 Task: Add Sprouts Organic Raspberry Fruit Spread to the cart.
Action: Mouse moved to (899, 307)
Screenshot: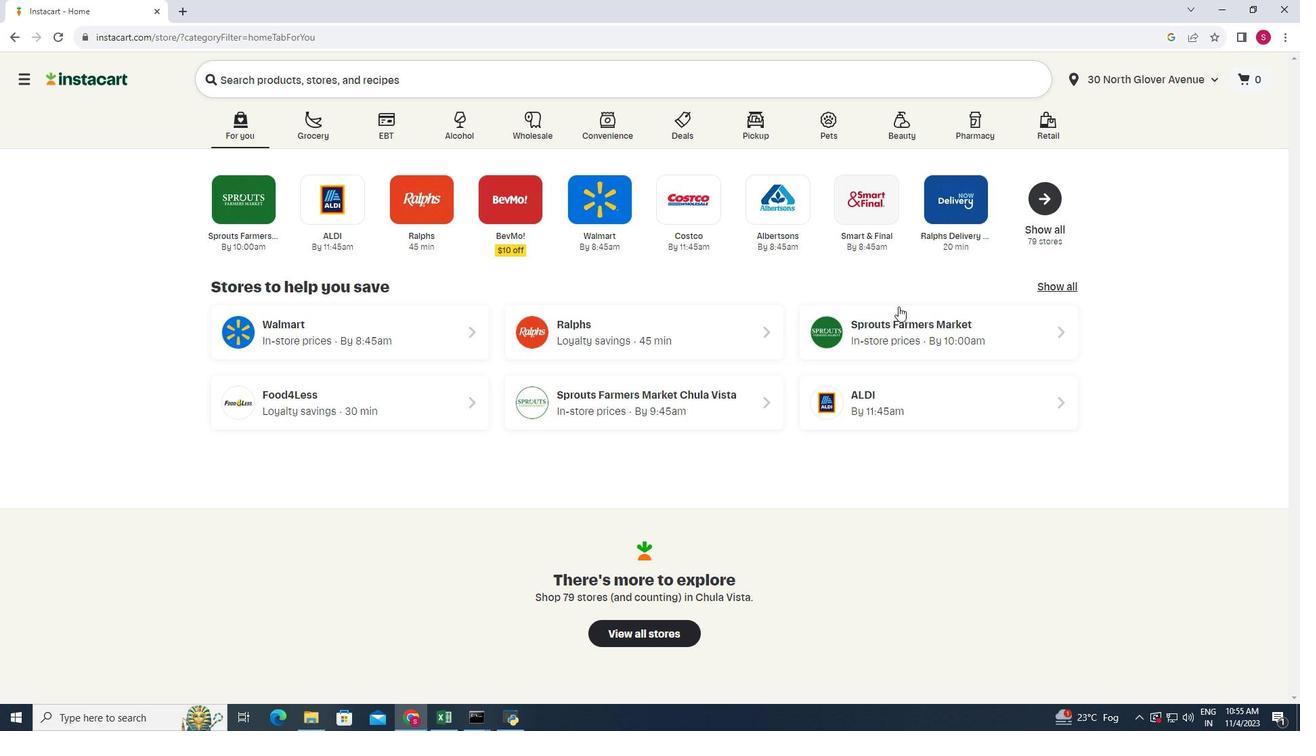 
Action: Mouse pressed left at (899, 307)
Screenshot: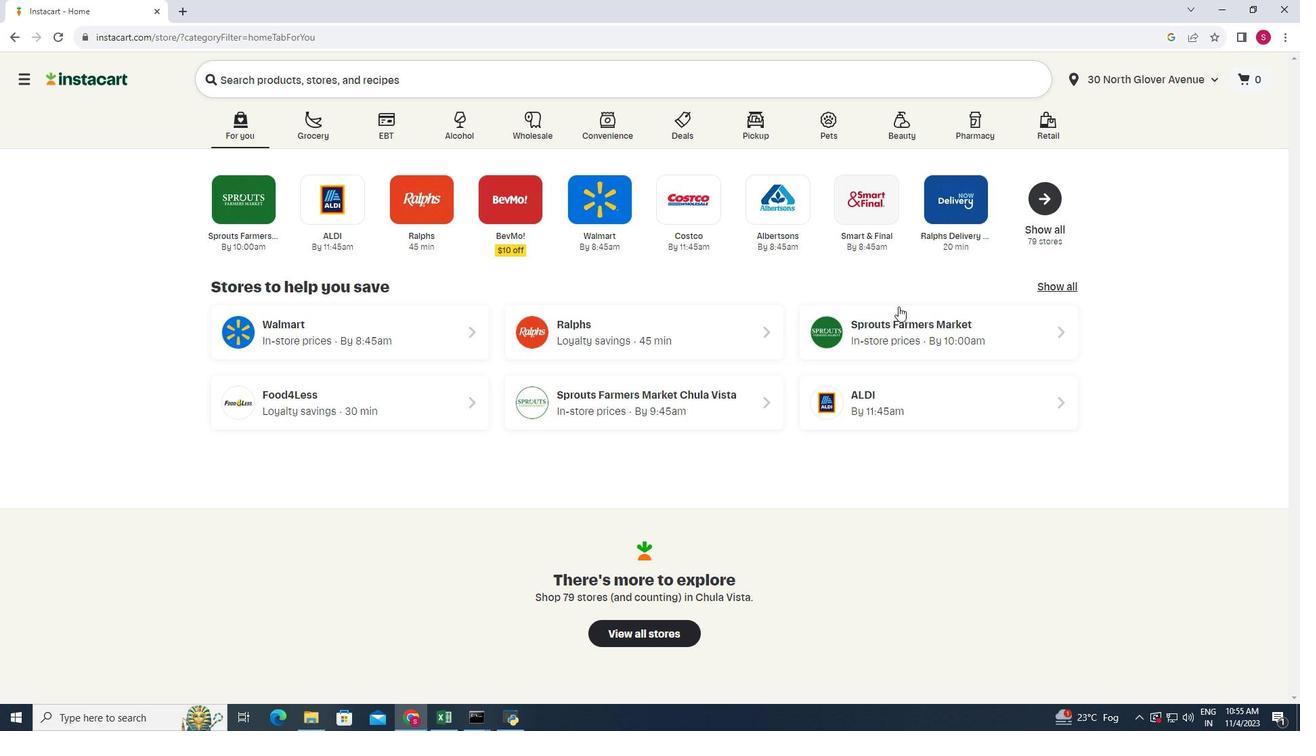 
Action: Mouse moved to (70, 304)
Screenshot: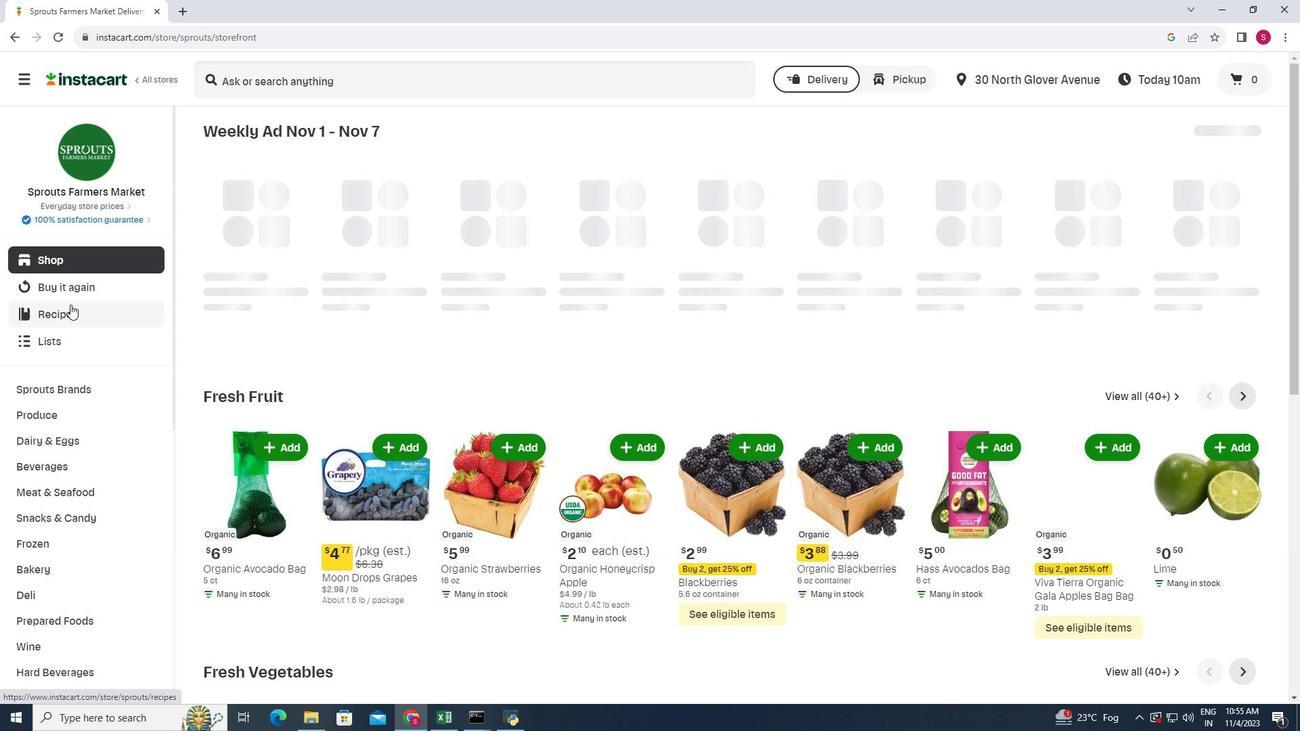 
Action: Mouse scrolled (70, 304) with delta (0, 0)
Screenshot: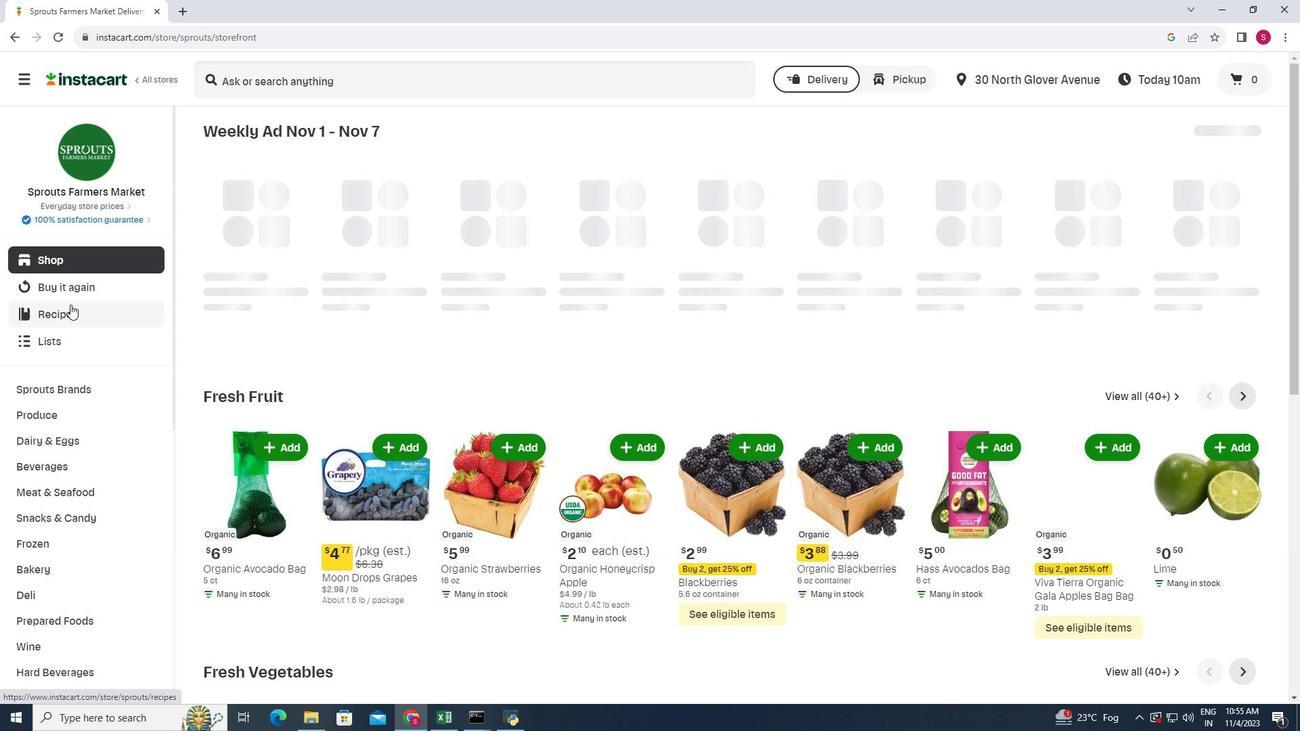 
Action: Mouse moved to (71, 305)
Screenshot: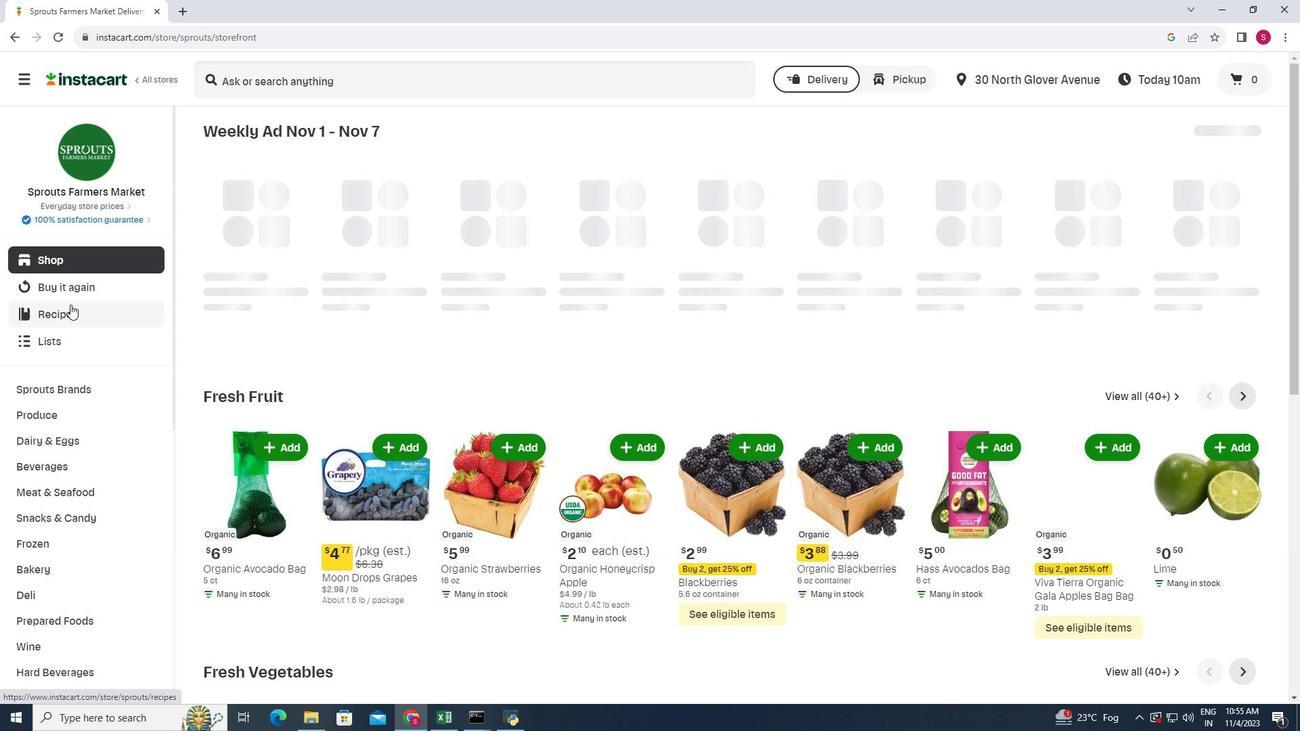 
Action: Mouse scrolled (71, 304) with delta (0, 0)
Screenshot: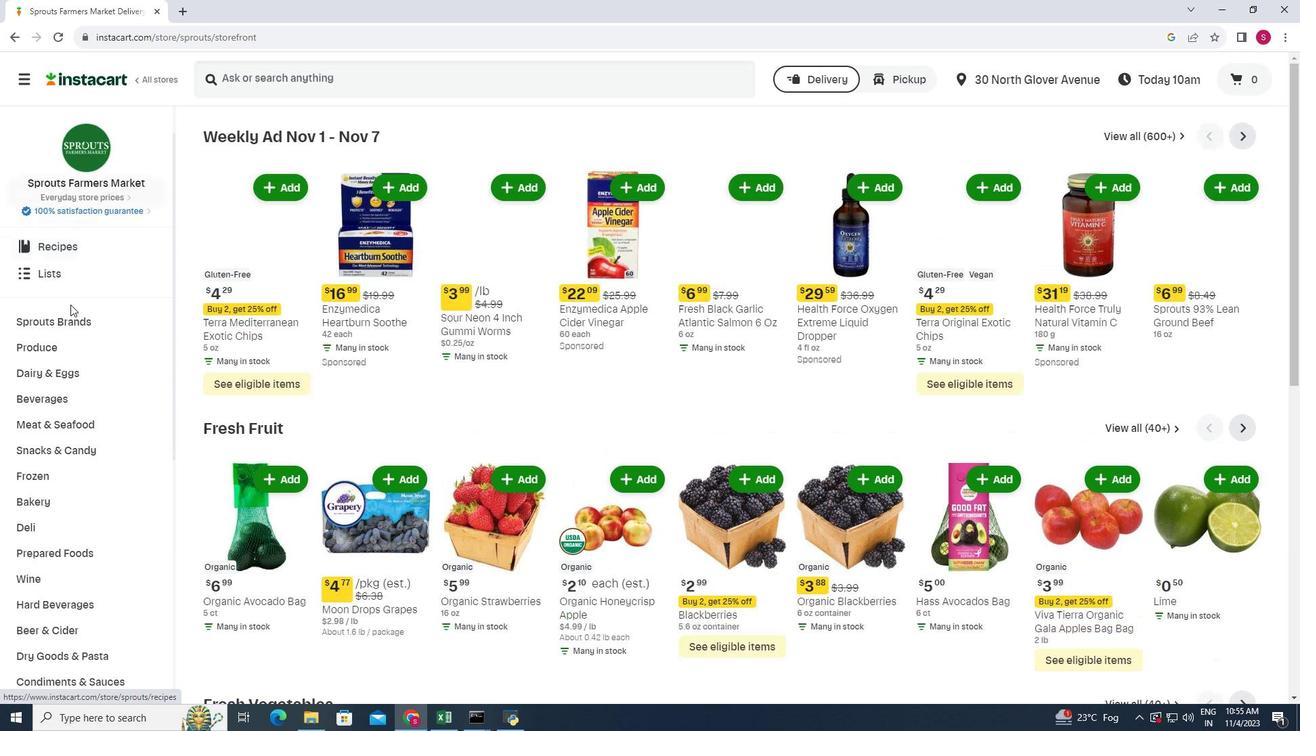 
Action: Mouse scrolled (71, 304) with delta (0, 0)
Screenshot: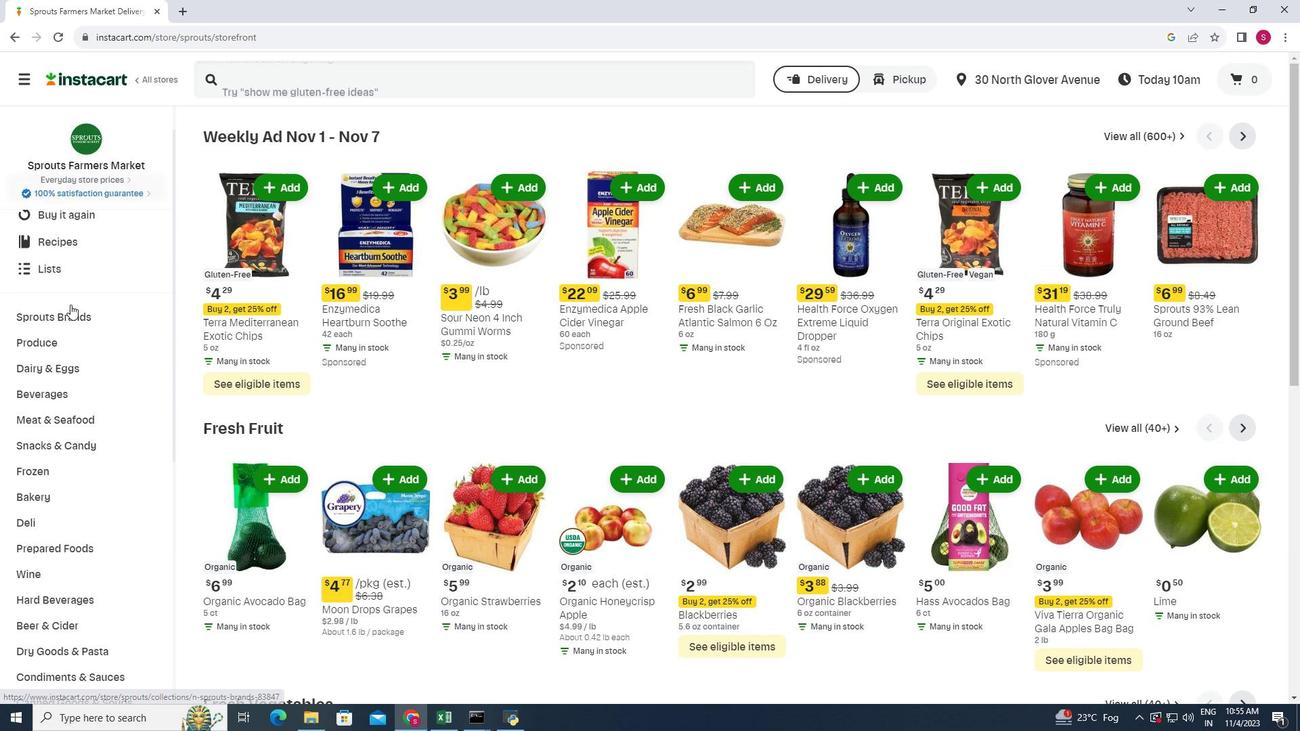 
Action: Mouse moved to (81, 376)
Screenshot: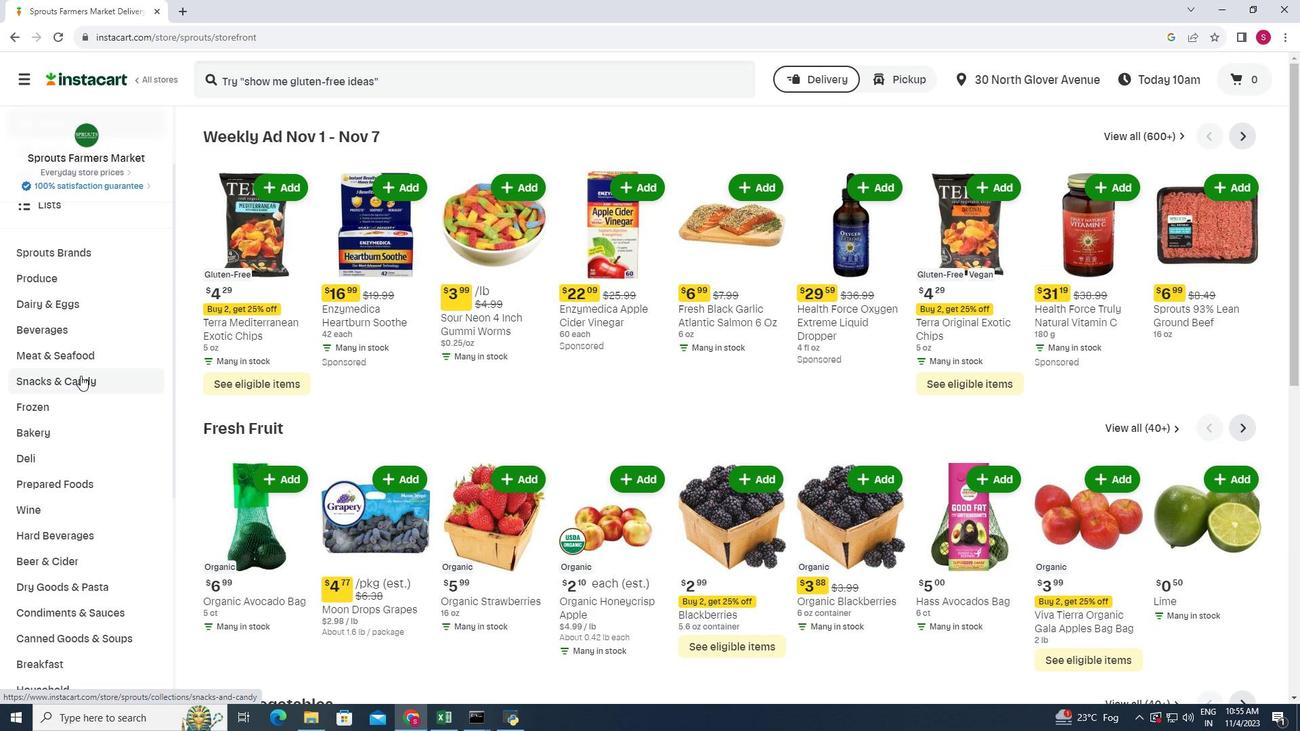 
Action: Mouse scrolled (81, 375) with delta (0, 0)
Screenshot: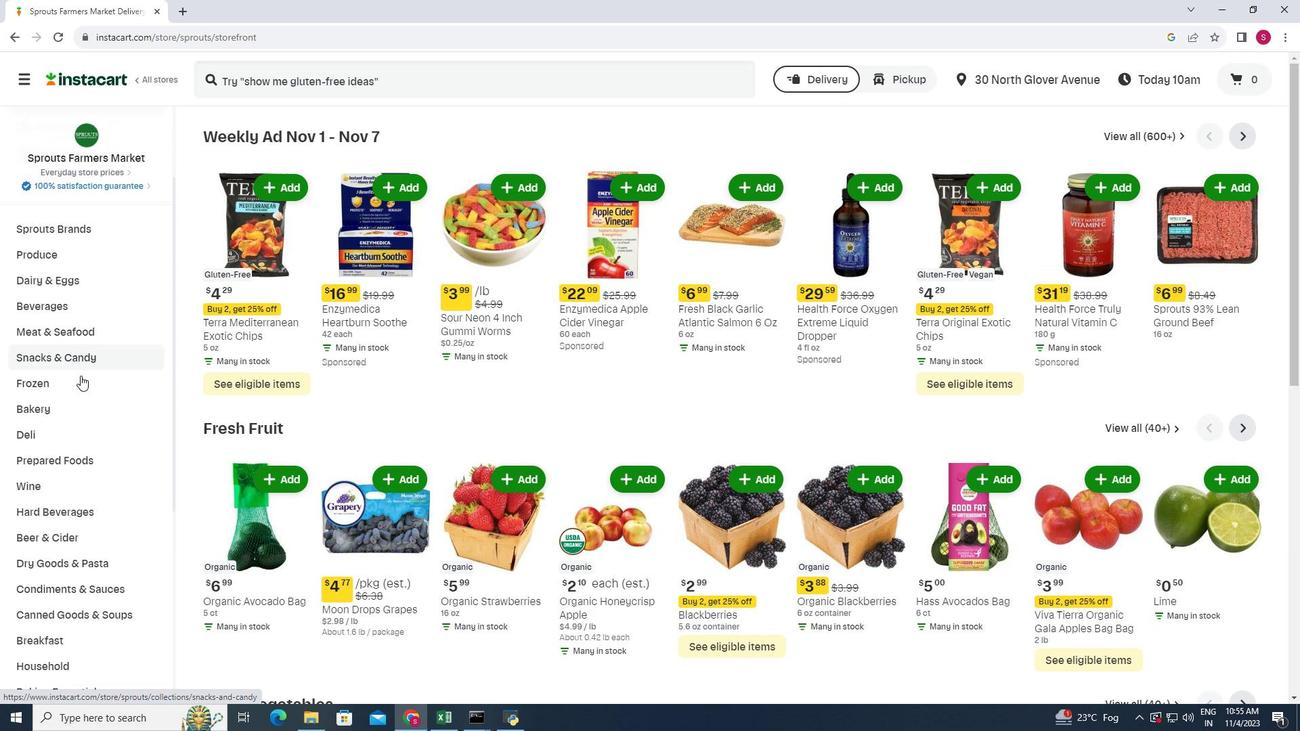 
Action: Mouse moved to (45, 599)
Screenshot: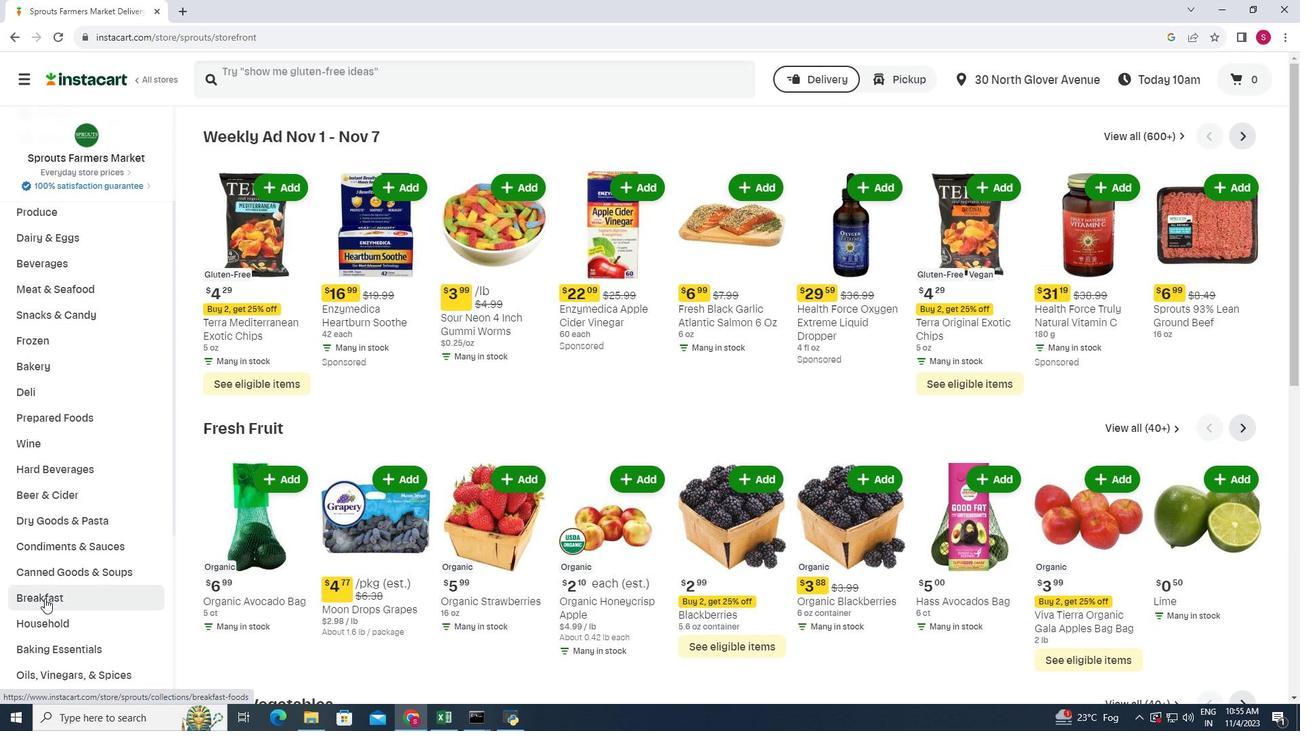 
Action: Mouse pressed left at (45, 599)
Screenshot: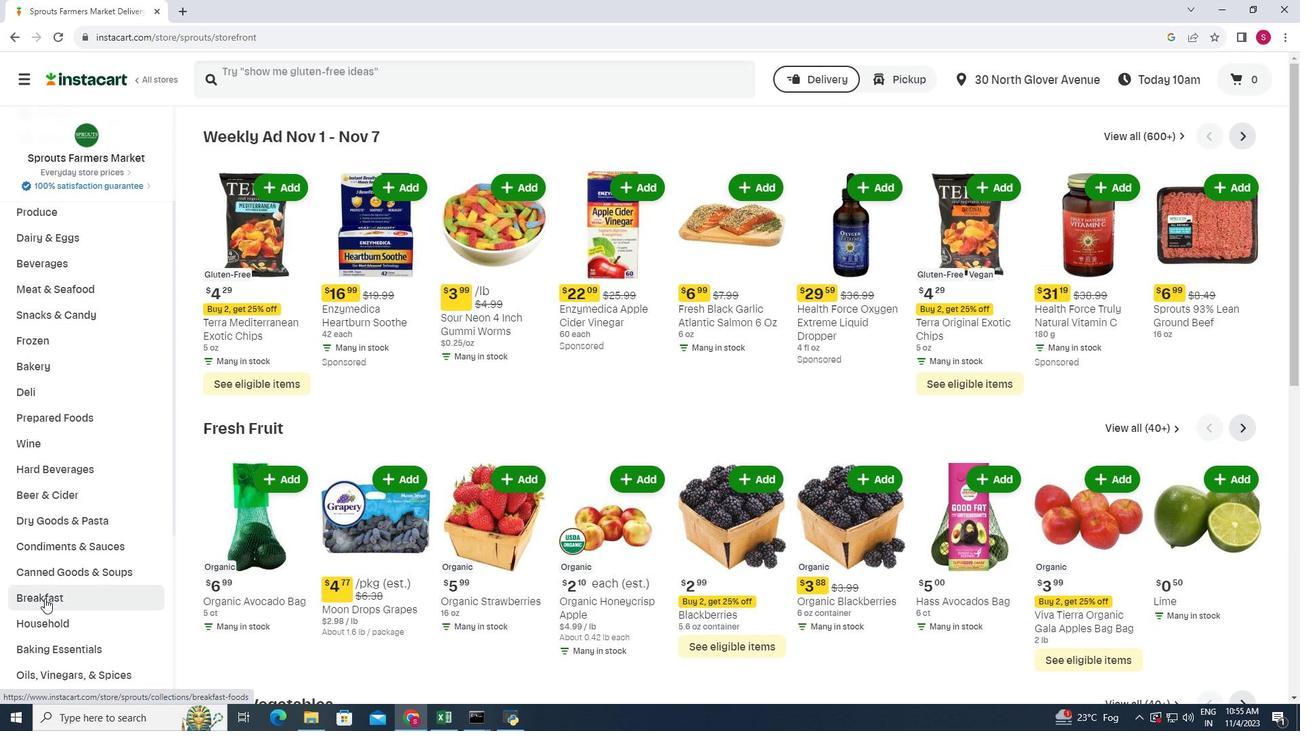 
Action: Mouse moved to (811, 168)
Screenshot: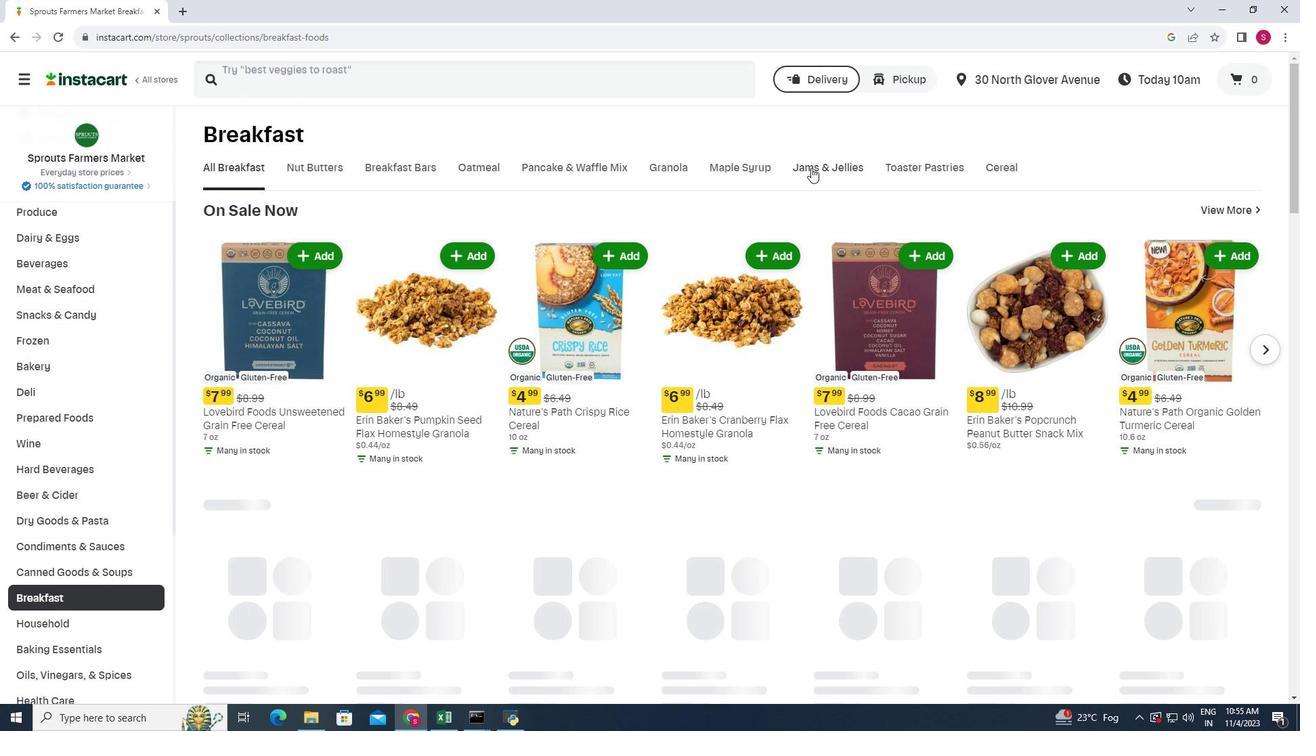 
Action: Mouse pressed left at (811, 168)
Screenshot: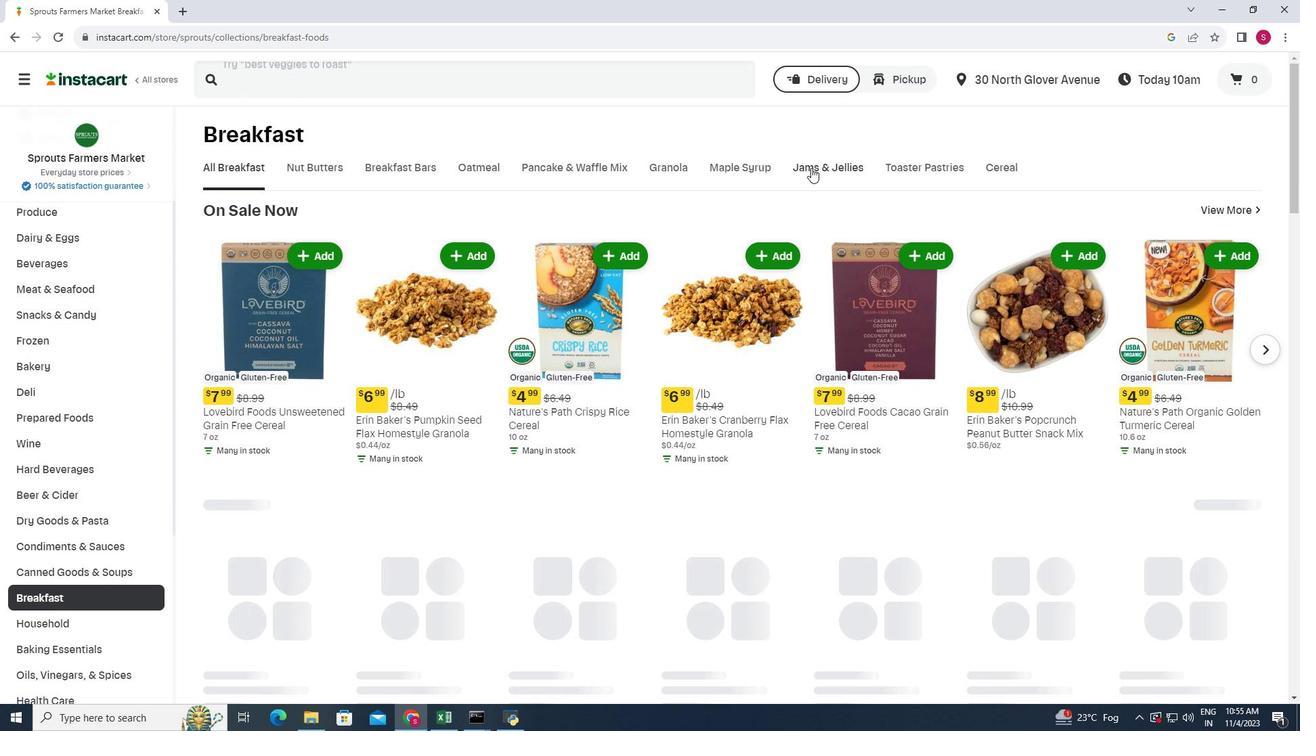 
Action: Mouse moved to (328, 239)
Screenshot: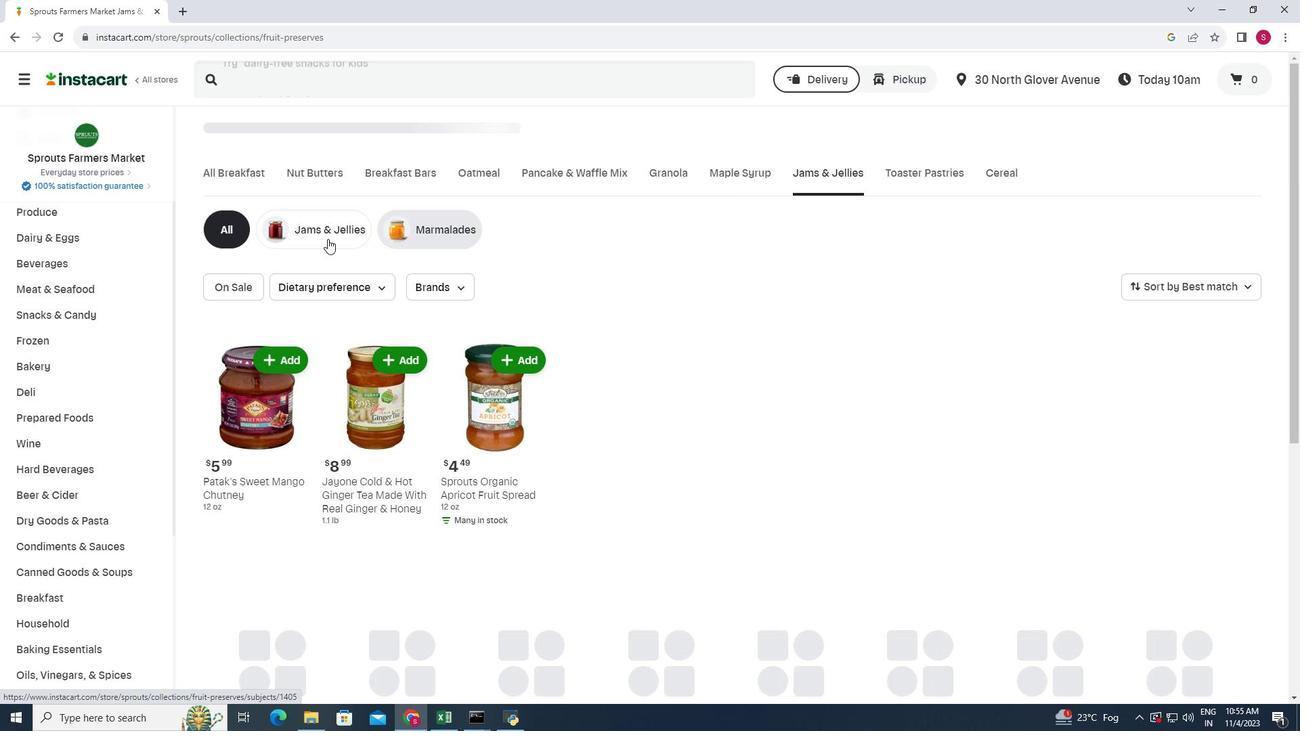 
Action: Mouse pressed left at (328, 239)
Screenshot: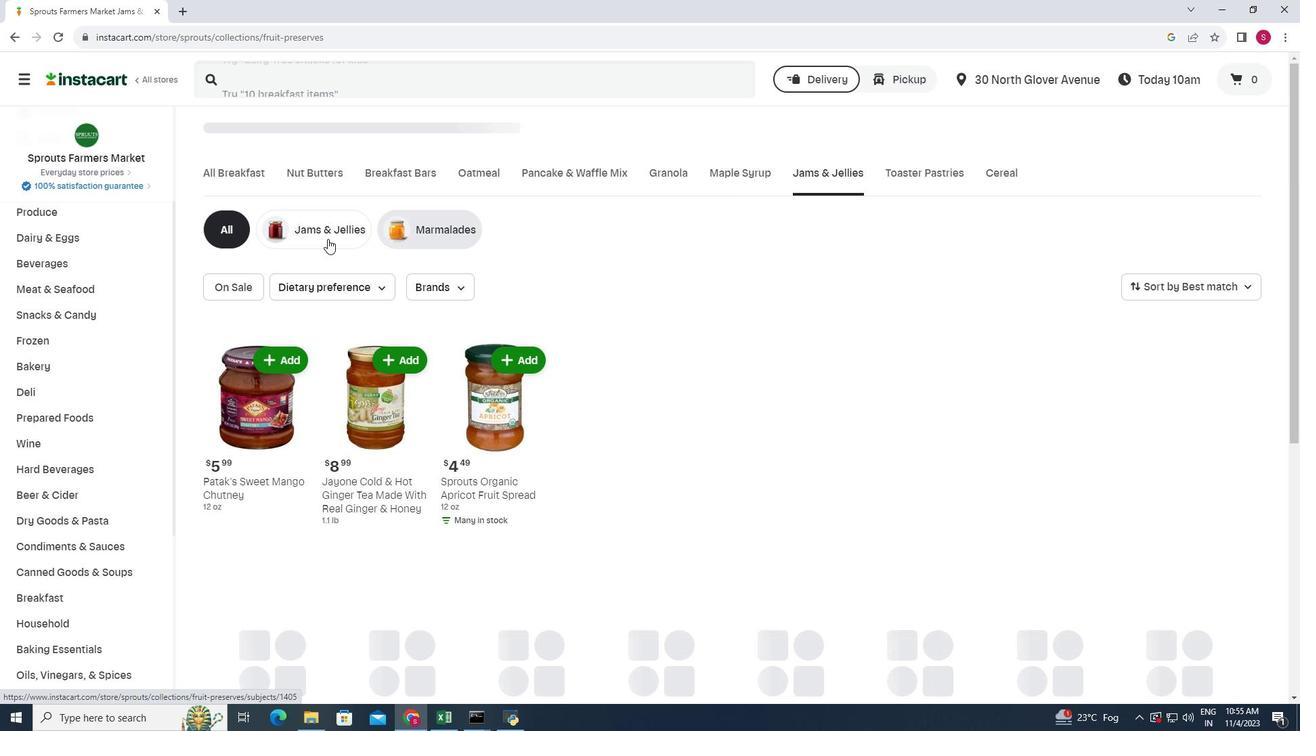 
Action: Mouse moved to (564, 264)
Screenshot: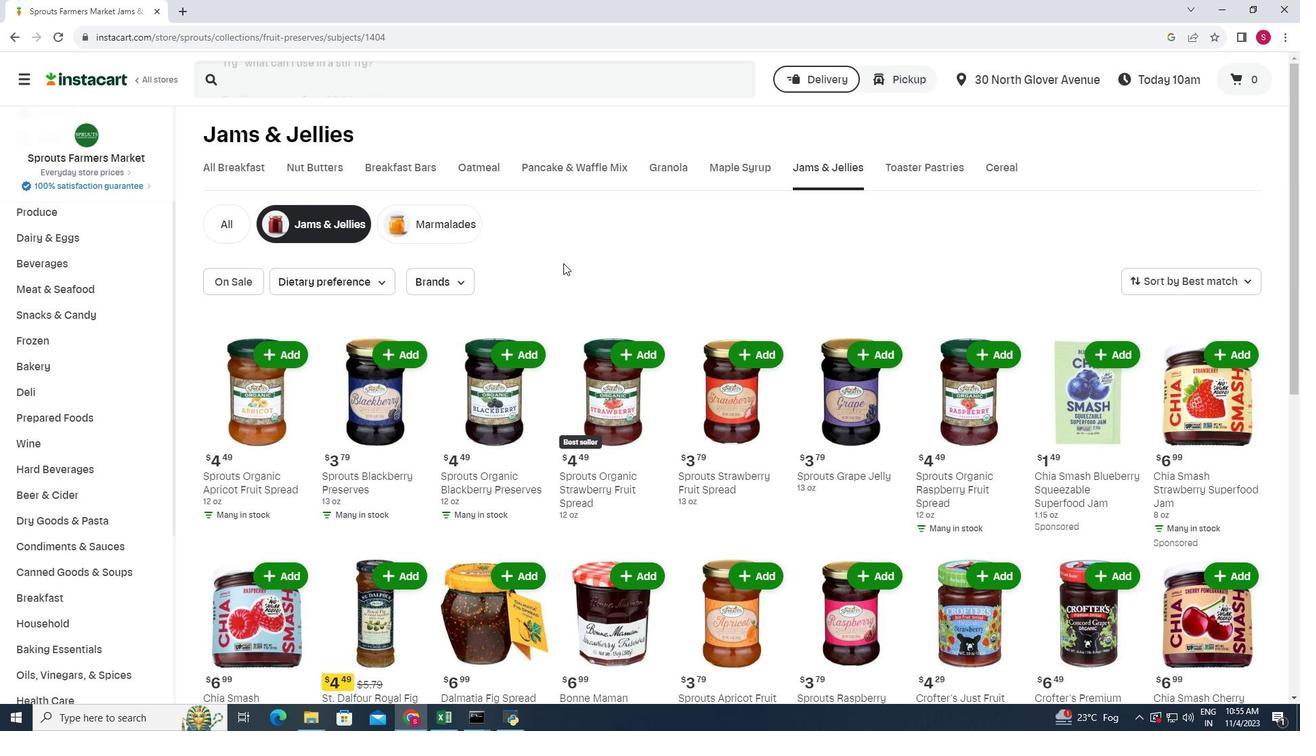 
Action: Mouse scrolled (564, 263) with delta (0, 0)
Screenshot: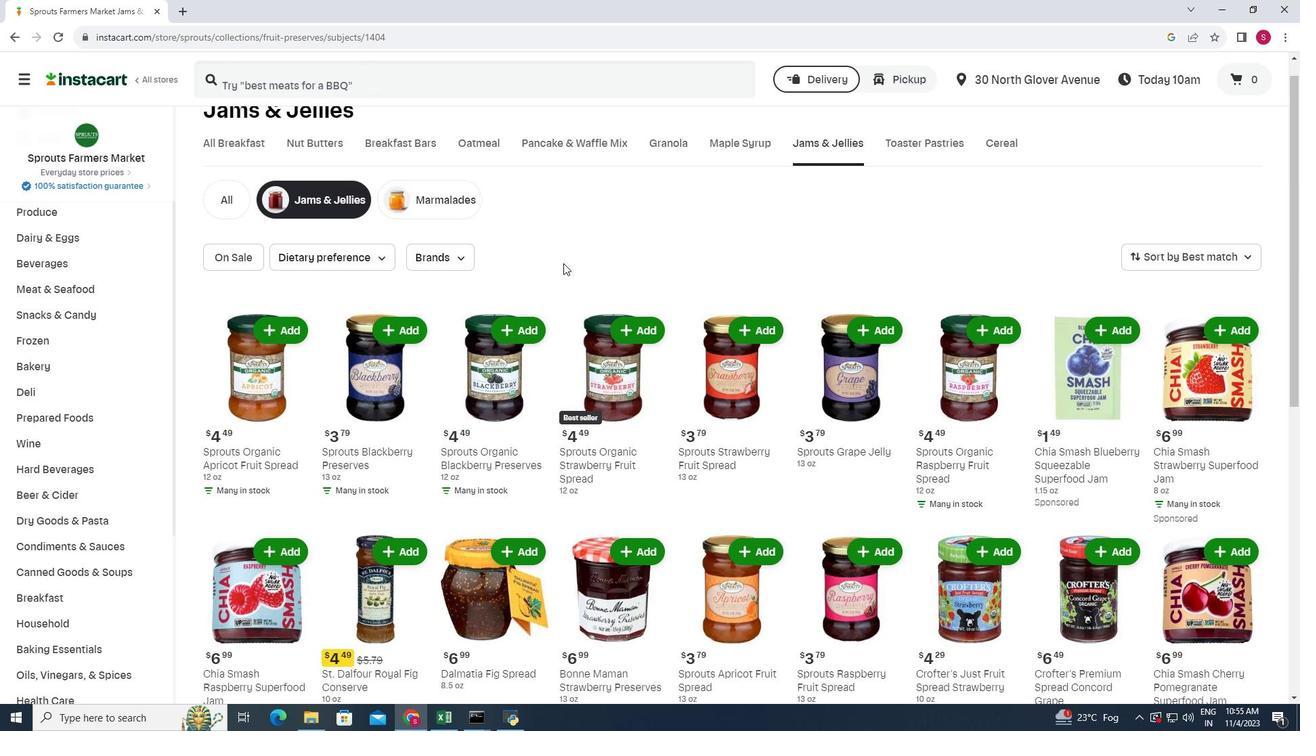 
Action: Mouse moved to (554, 264)
Screenshot: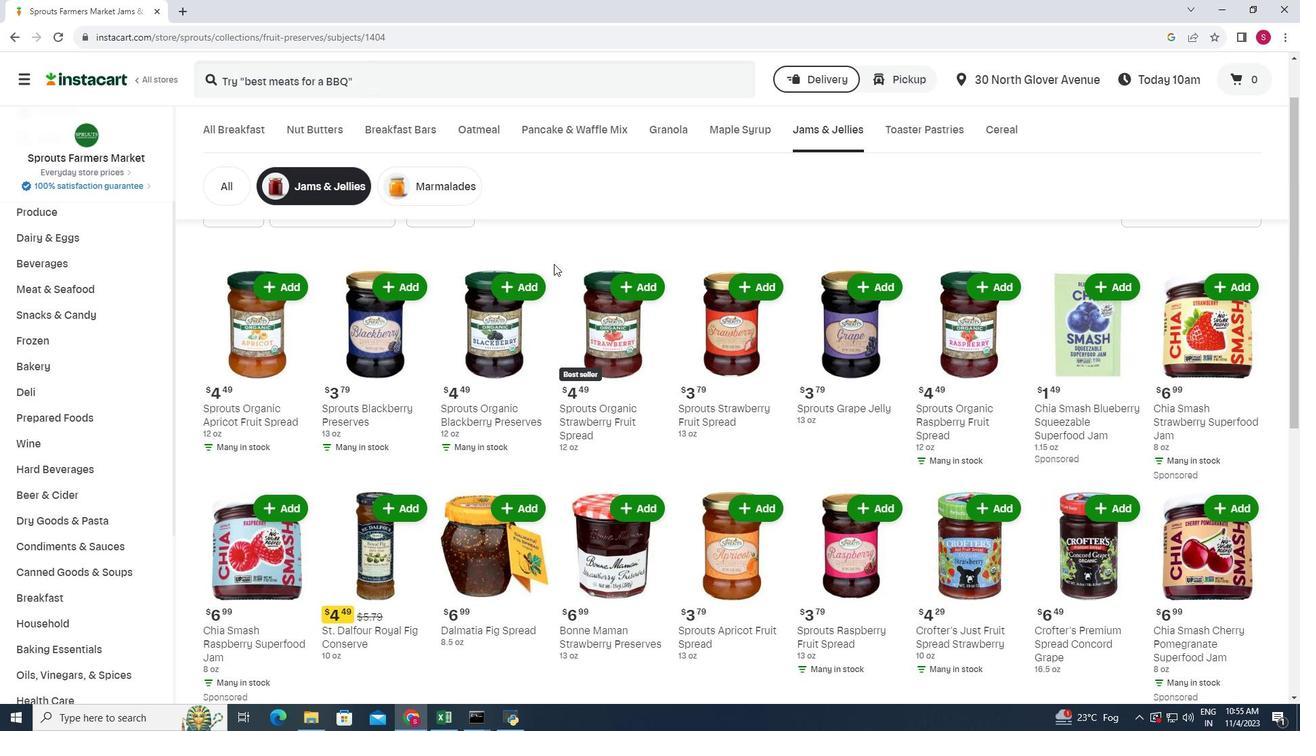 
Action: Mouse scrolled (554, 264) with delta (0, 0)
Screenshot: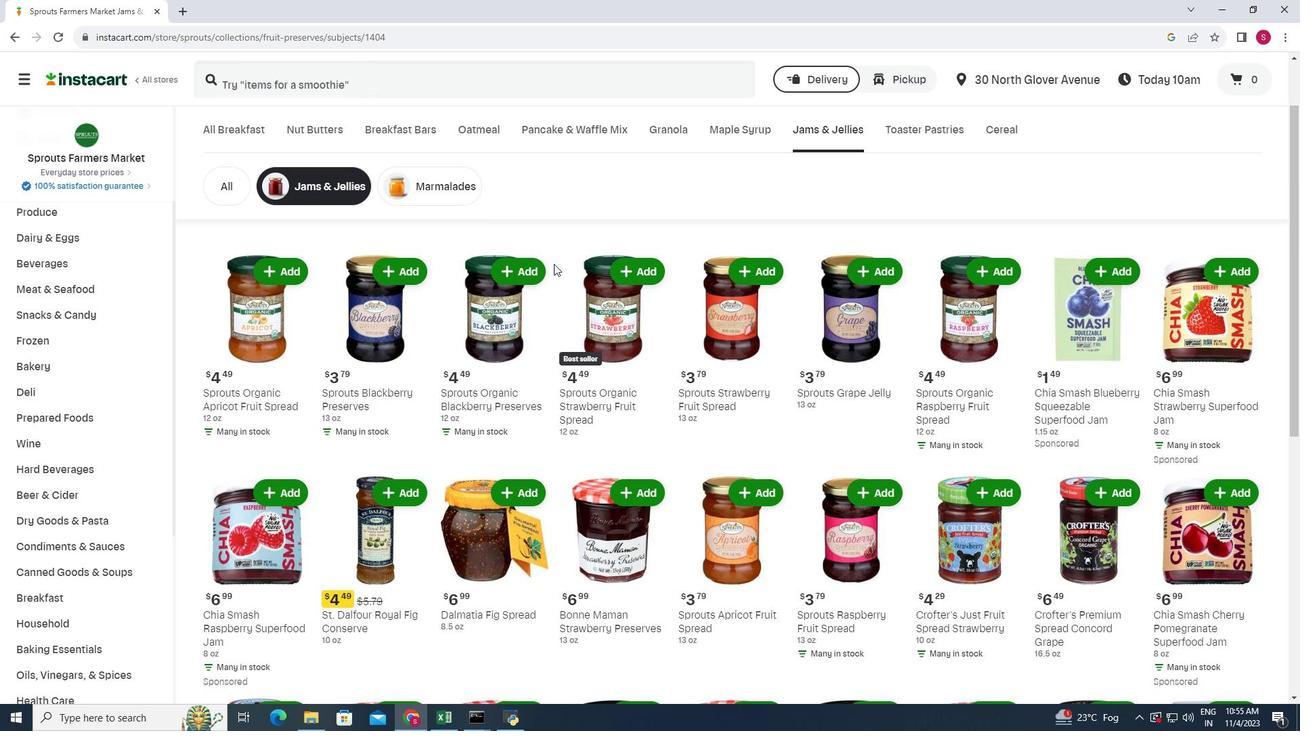 
Action: Mouse moved to (562, 265)
Screenshot: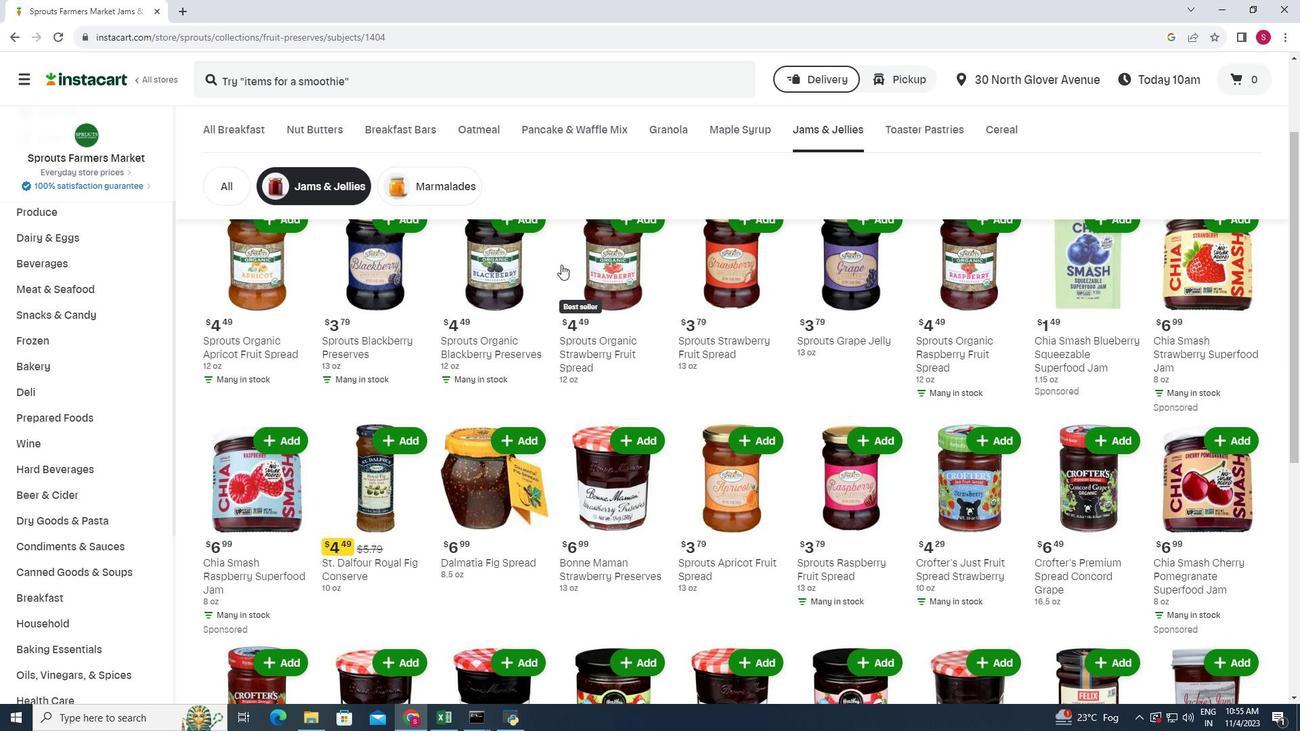 
Action: Mouse scrolled (562, 264) with delta (0, 0)
Screenshot: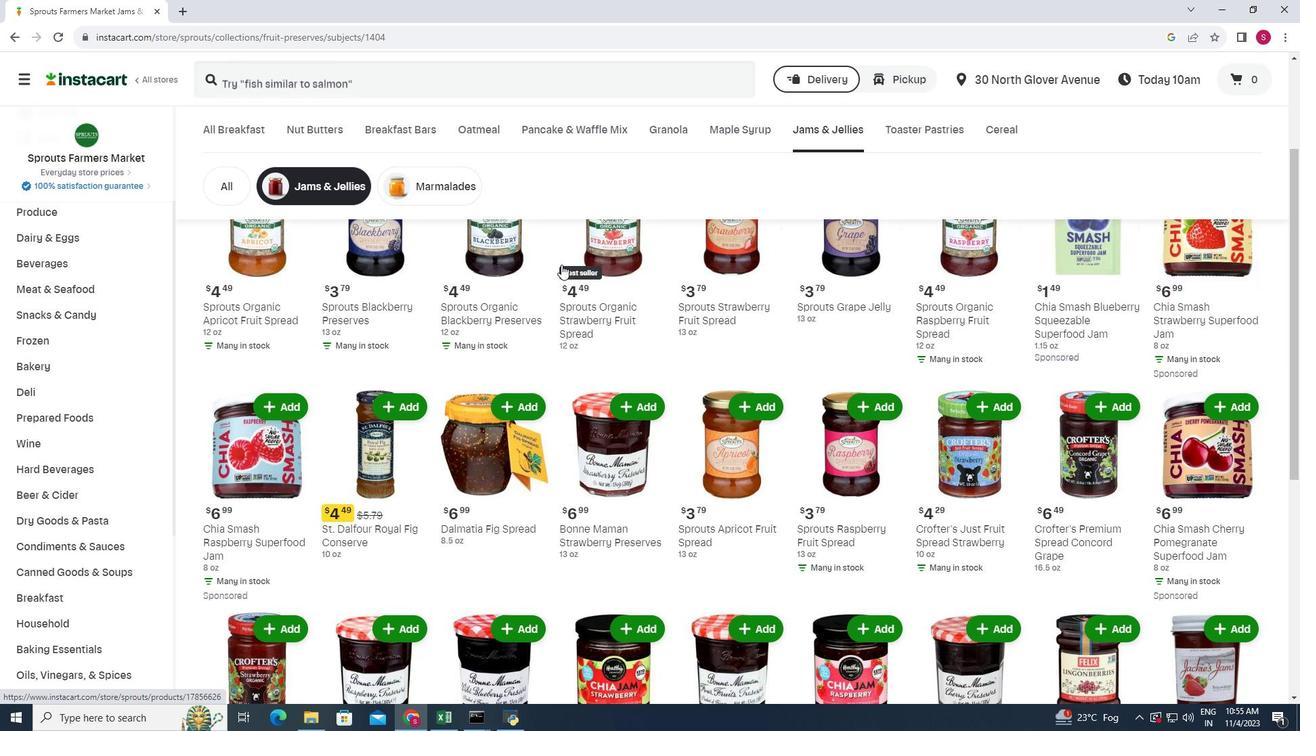 
Action: Mouse moved to (562, 265)
Screenshot: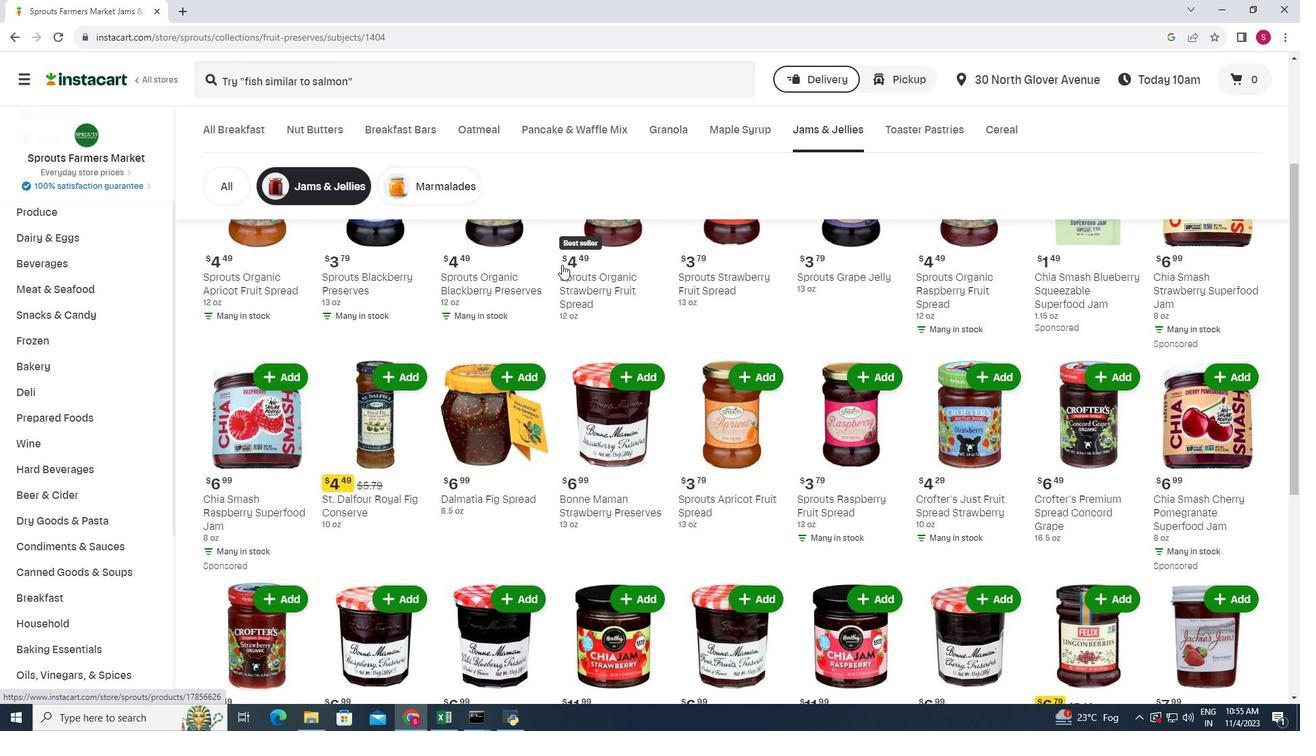 
Action: Mouse scrolled (562, 266) with delta (0, 0)
Screenshot: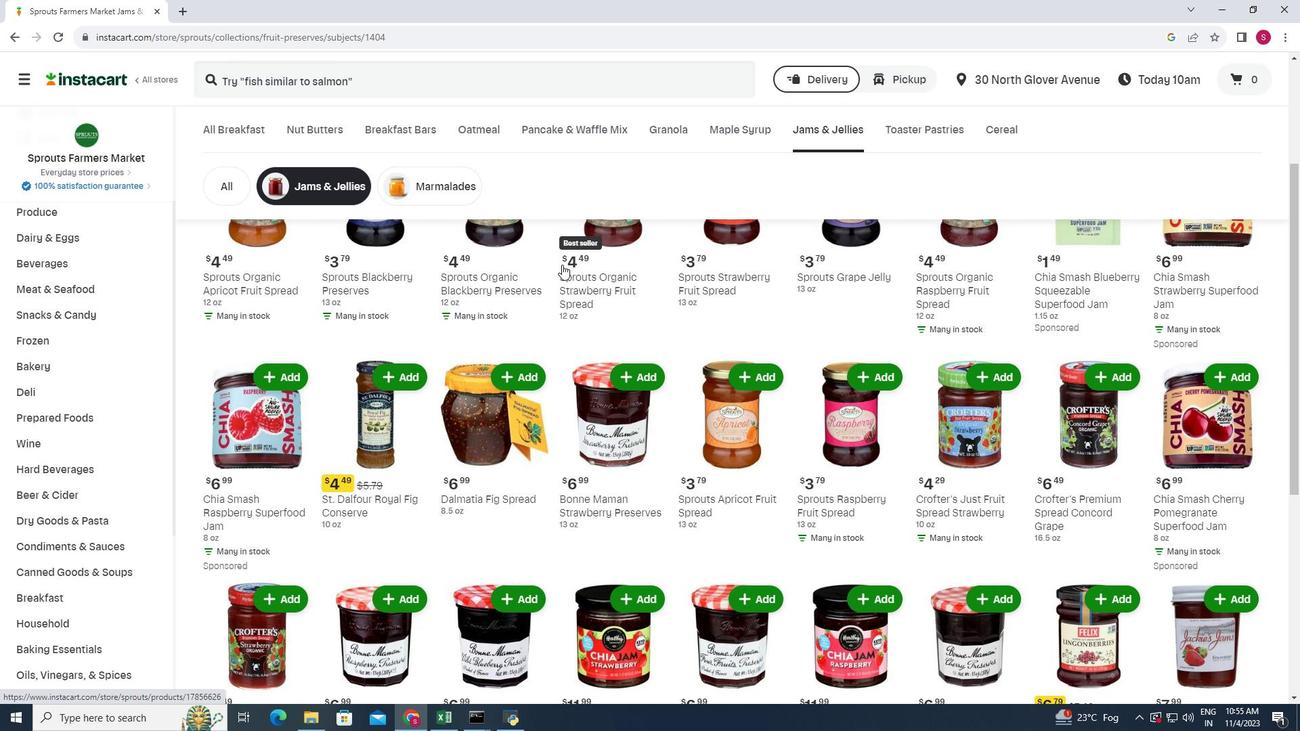 
Action: Mouse moved to (563, 265)
Screenshot: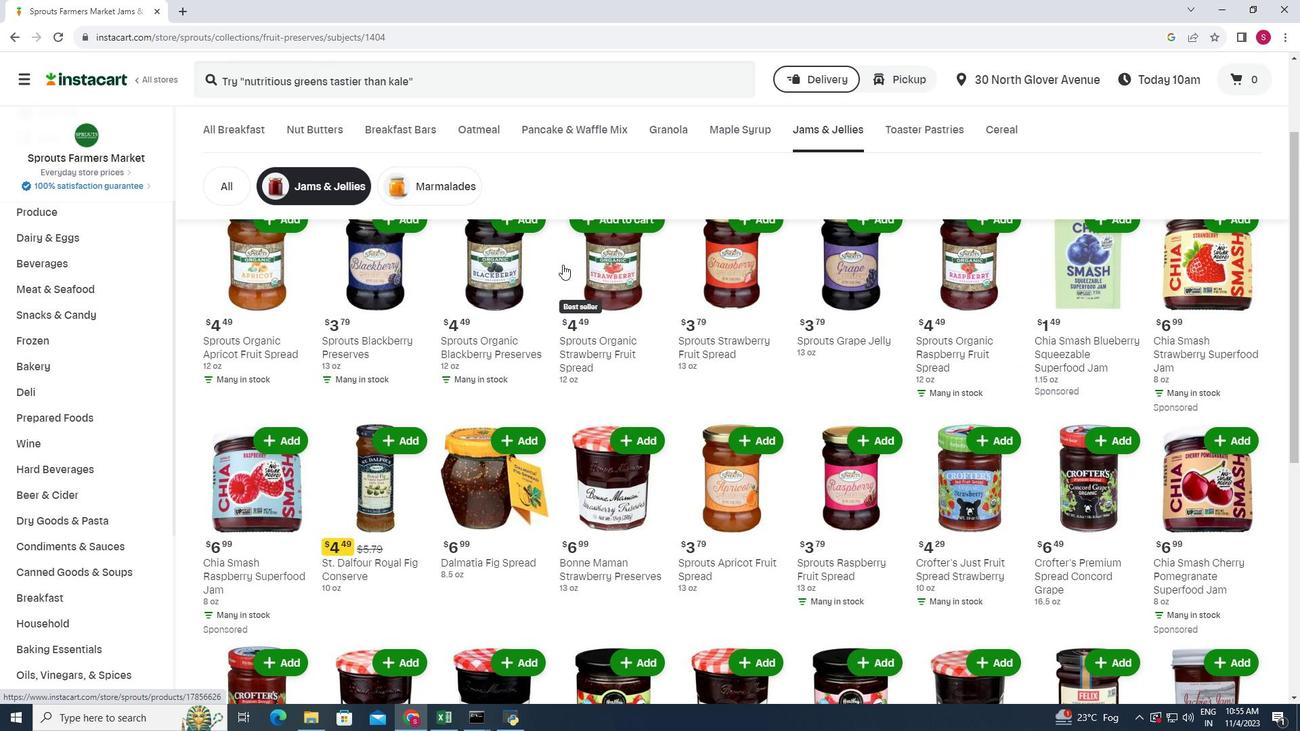 
Action: Mouse scrolled (563, 266) with delta (0, 0)
Screenshot: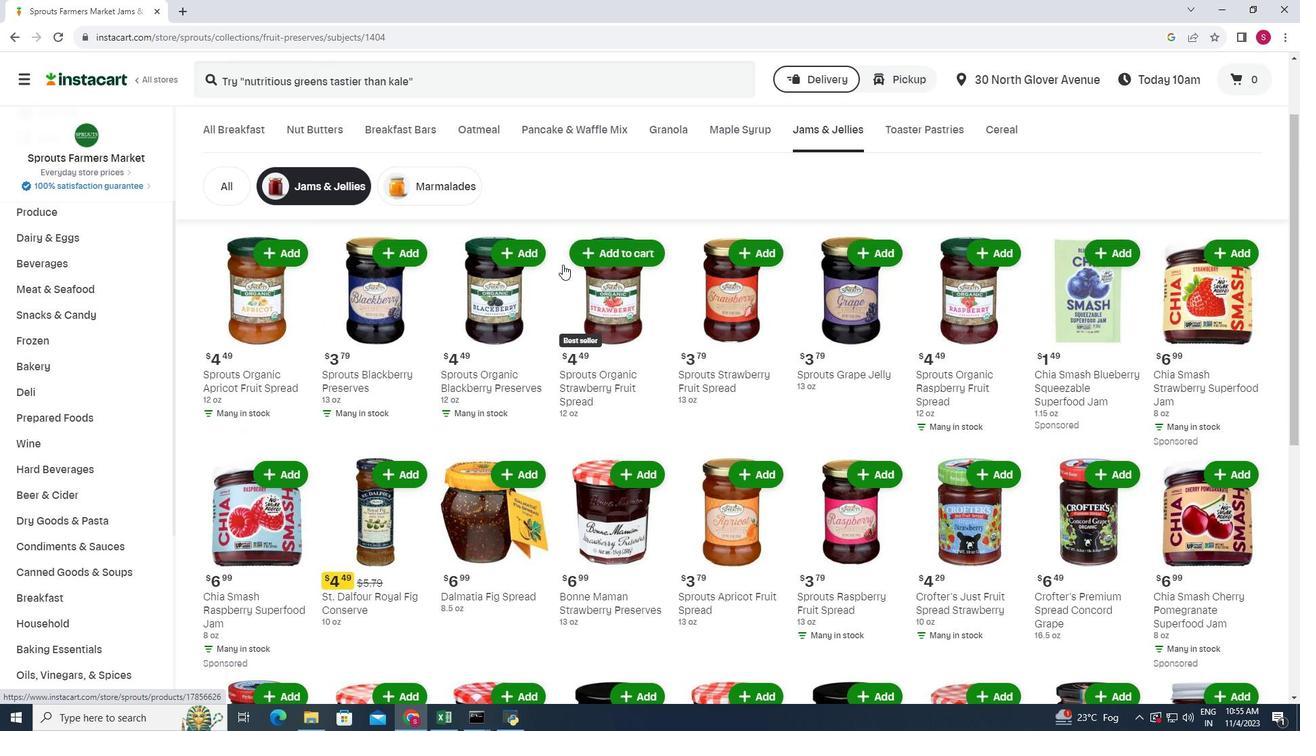 
Action: Mouse moved to (1004, 285)
Screenshot: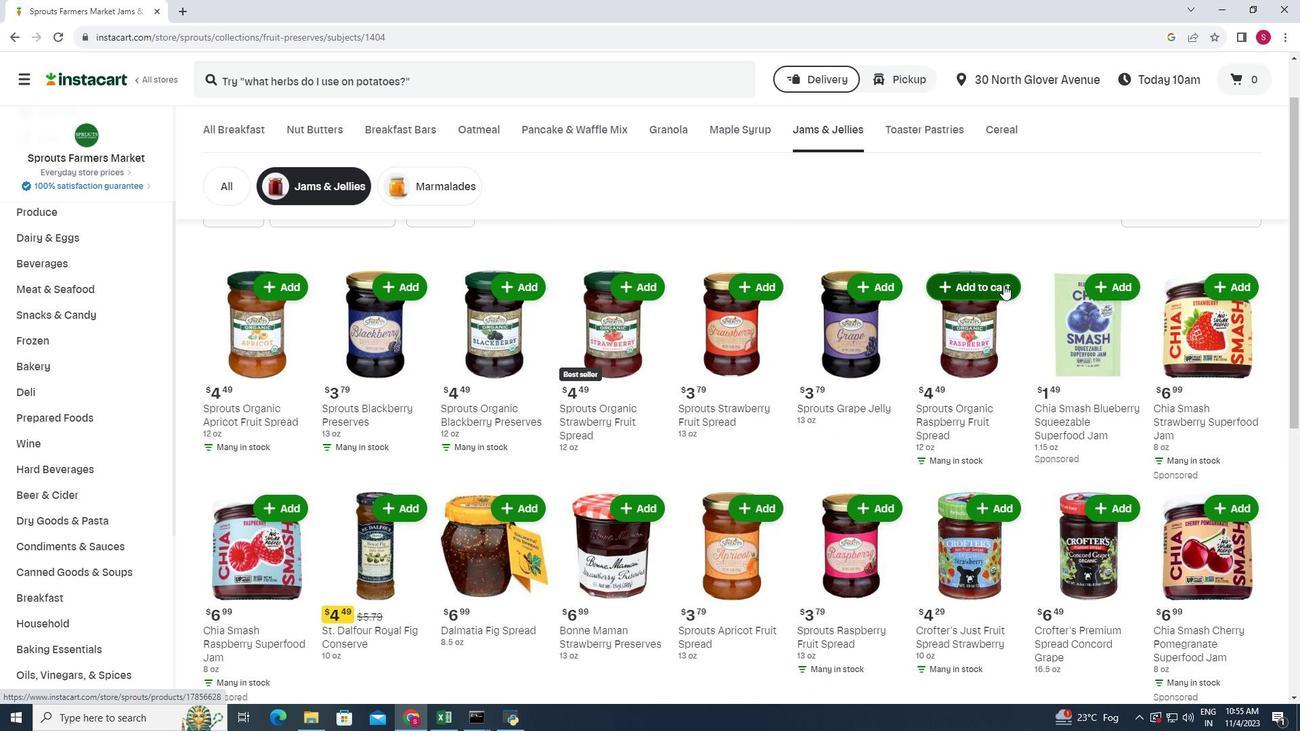 
Action: Mouse pressed left at (1004, 285)
Screenshot: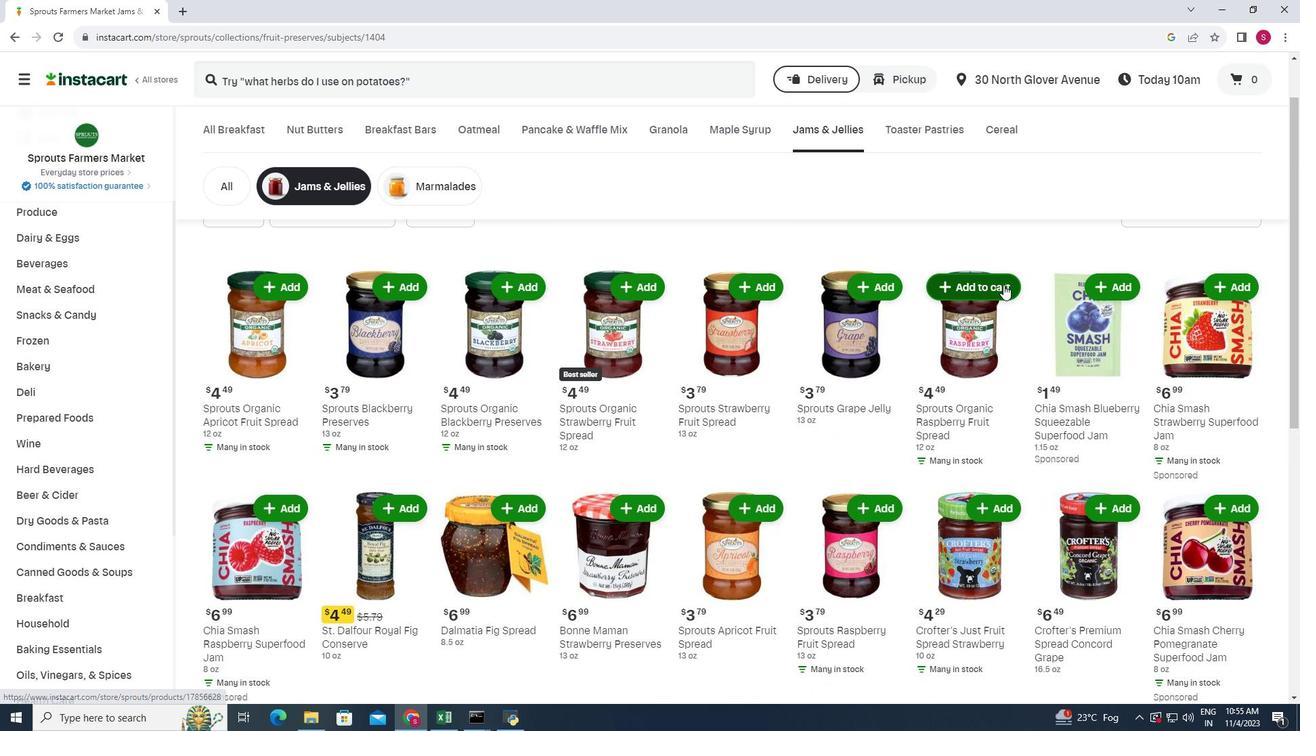 
Action: Mouse moved to (1001, 257)
Screenshot: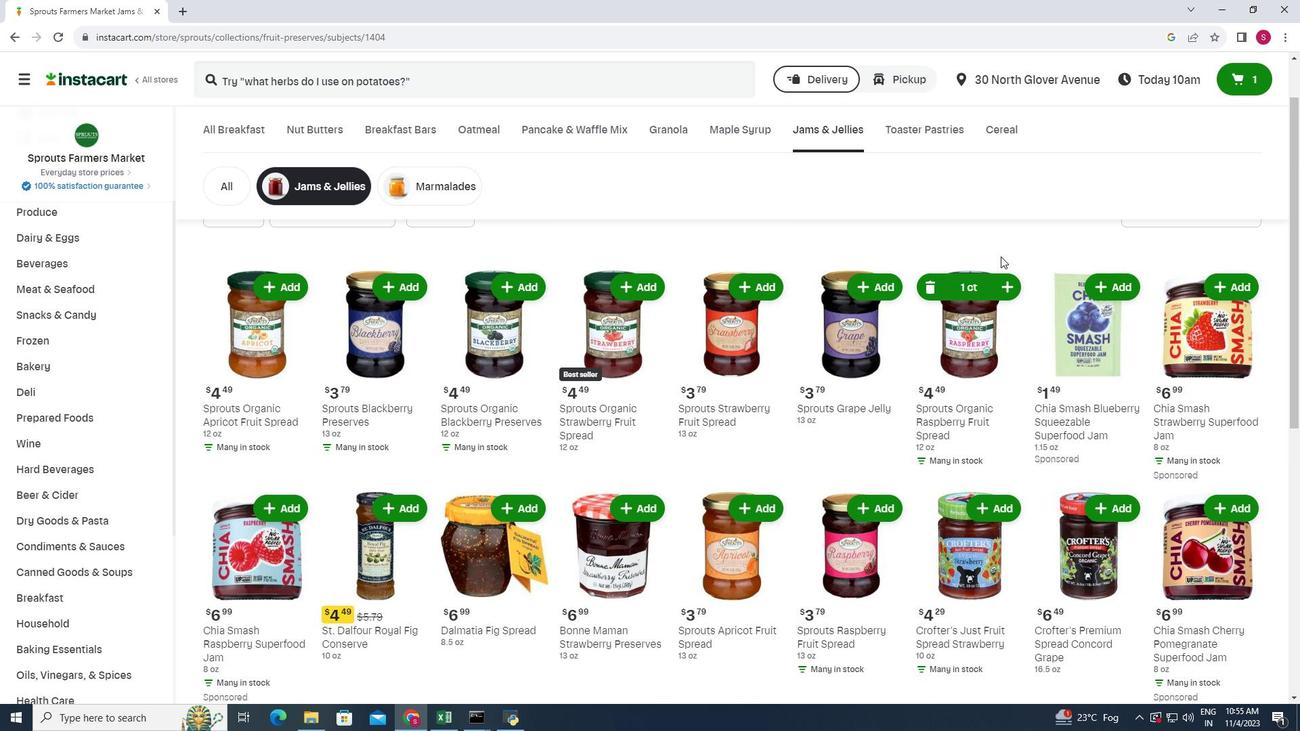 
